 Task: Use Telephone Number Change Effect in this video Movie B.mp4
Action: Mouse moved to (201, 132)
Screenshot: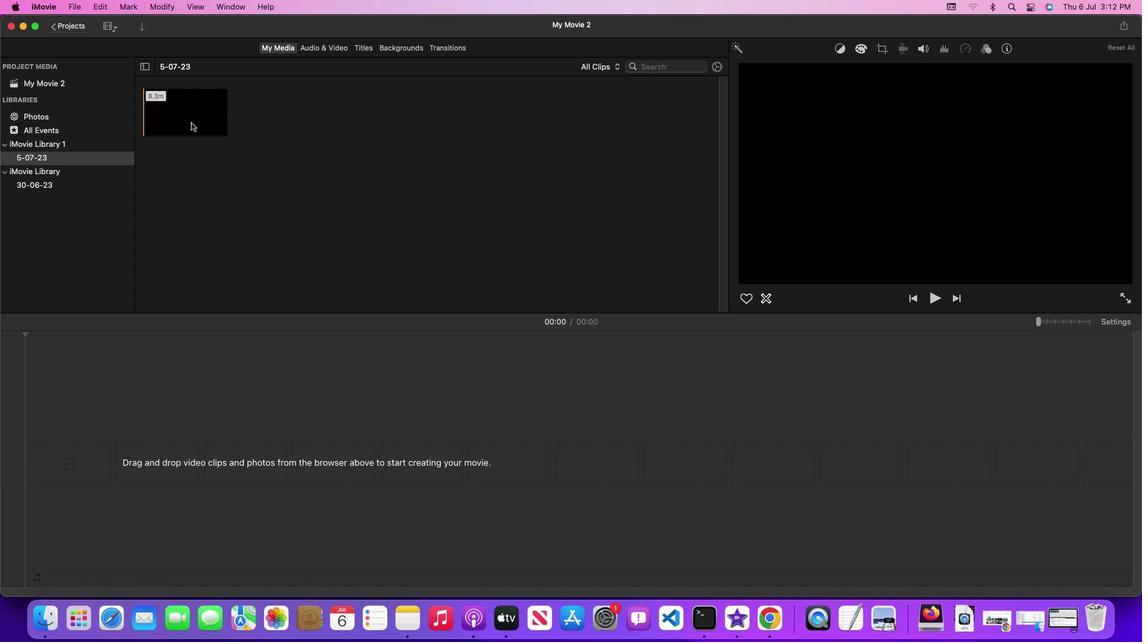 
Action: Mouse pressed left at (201, 132)
Screenshot: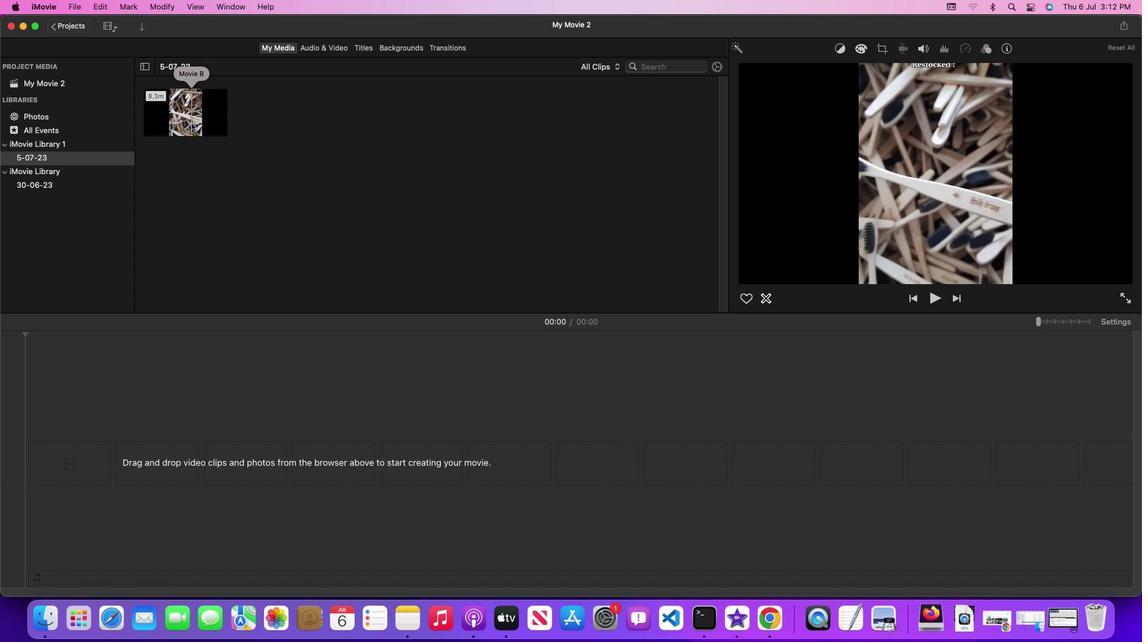 
Action: Mouse pressed left at (201, 132)
Screenshot: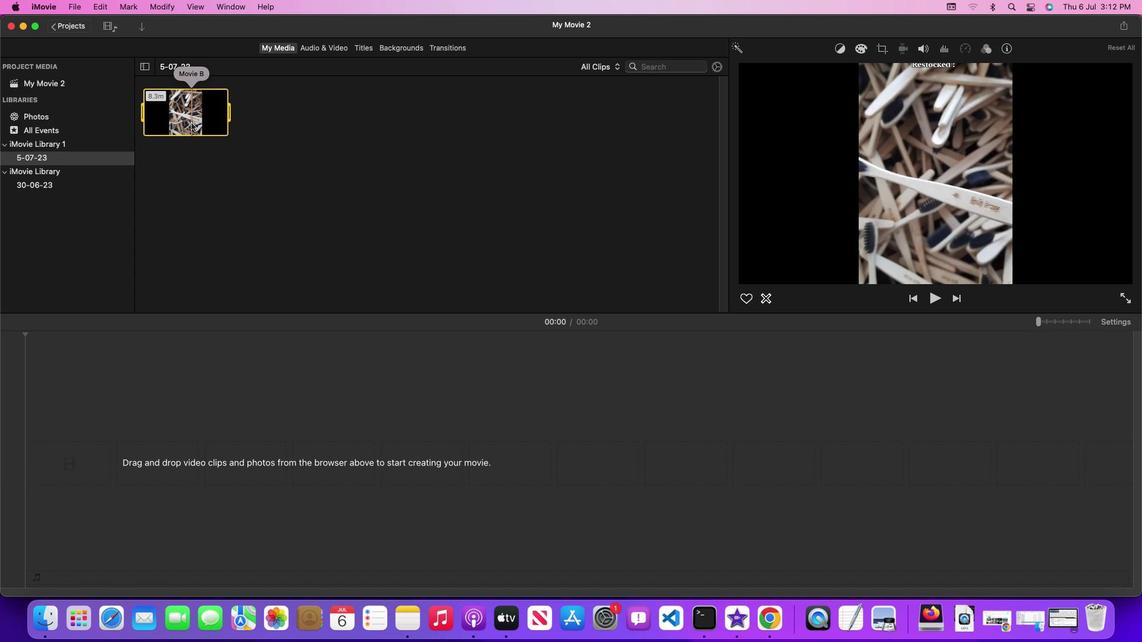 
Action: Mouse moved to (332, 57)
Screenshot: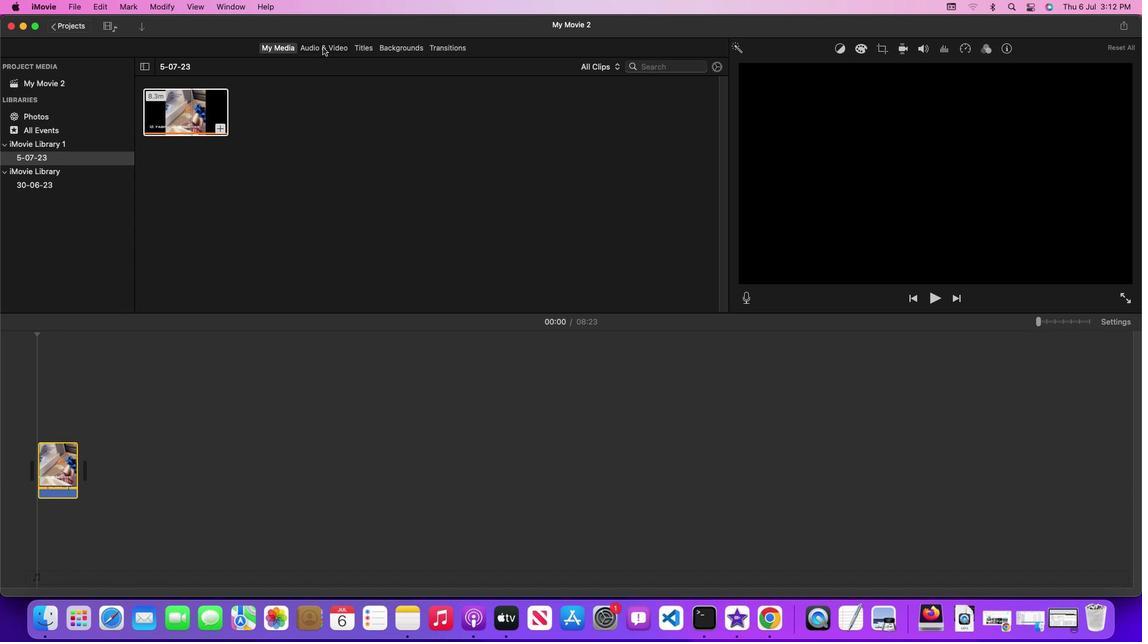
Action: Mouse pressed left at (332, 57)
Screenshot: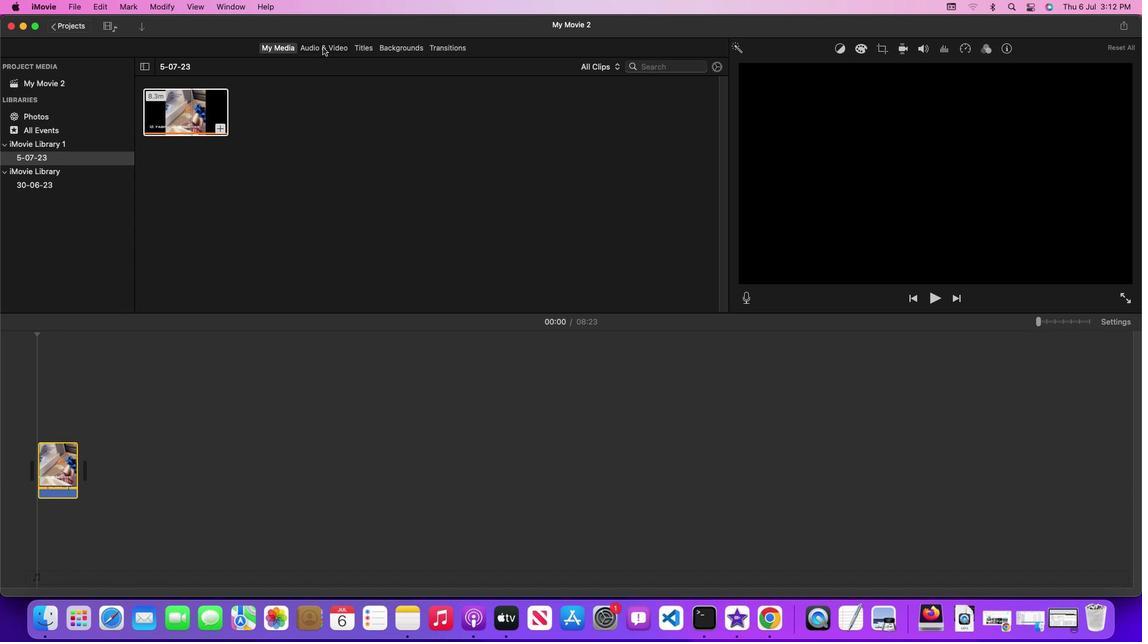
Action: Mouse moved to (735, 169)
Screenshot: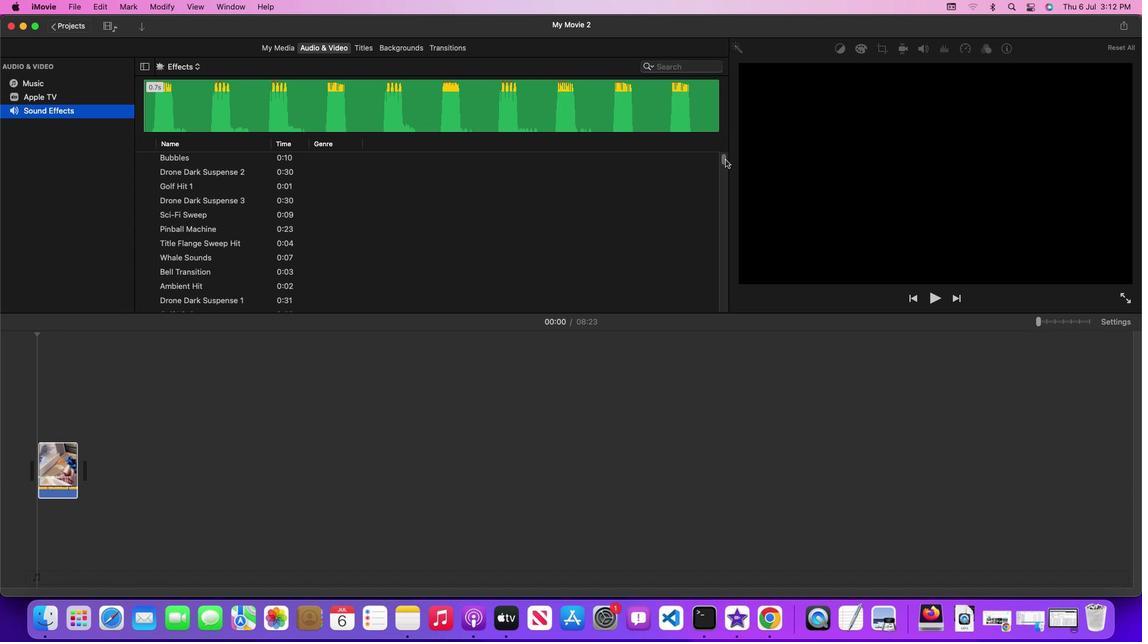 
Action: Mouse pressed left at (735, 169)
Screenshot: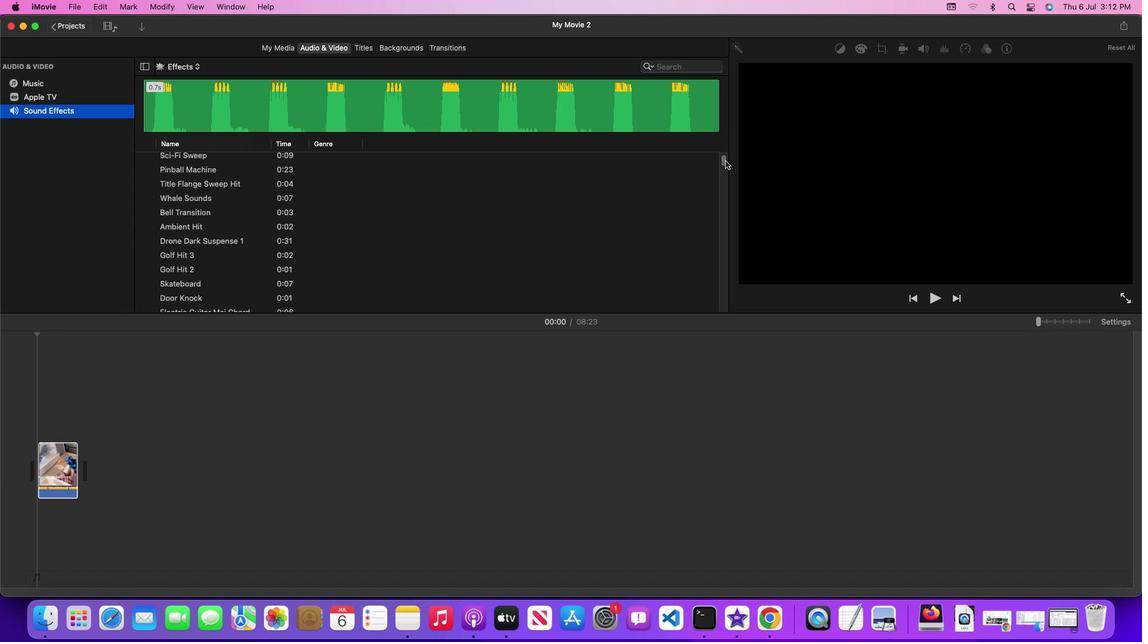 
Action: Mouse moved to (569, 259)
Screenshot: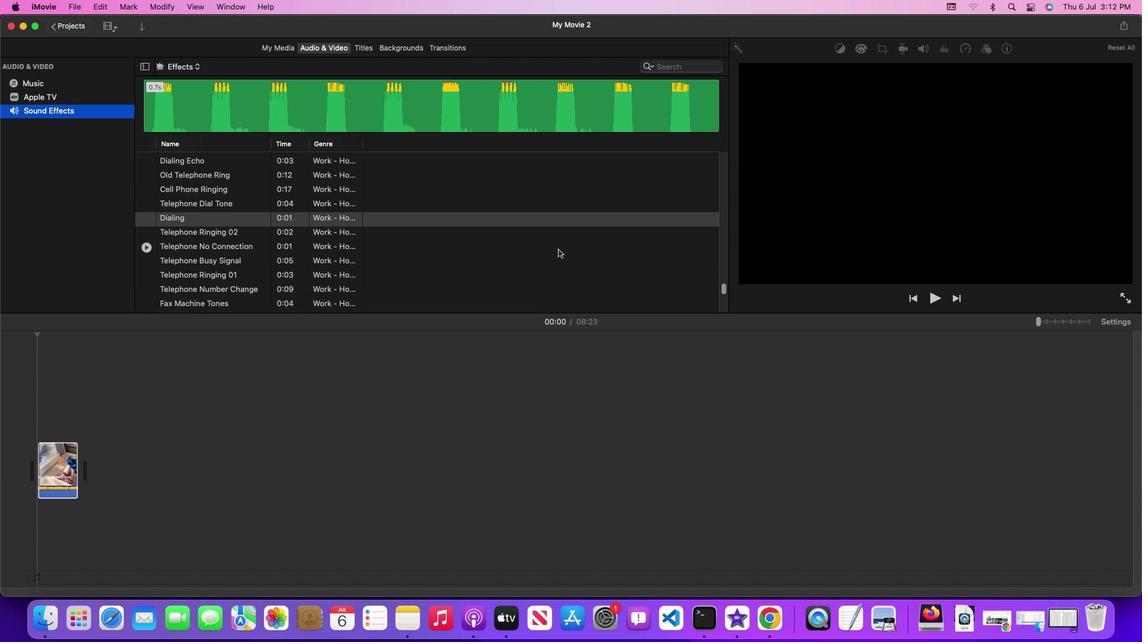 
Action: Mouse scrolled (569, 259) with delta (10, 9)
Screenshot: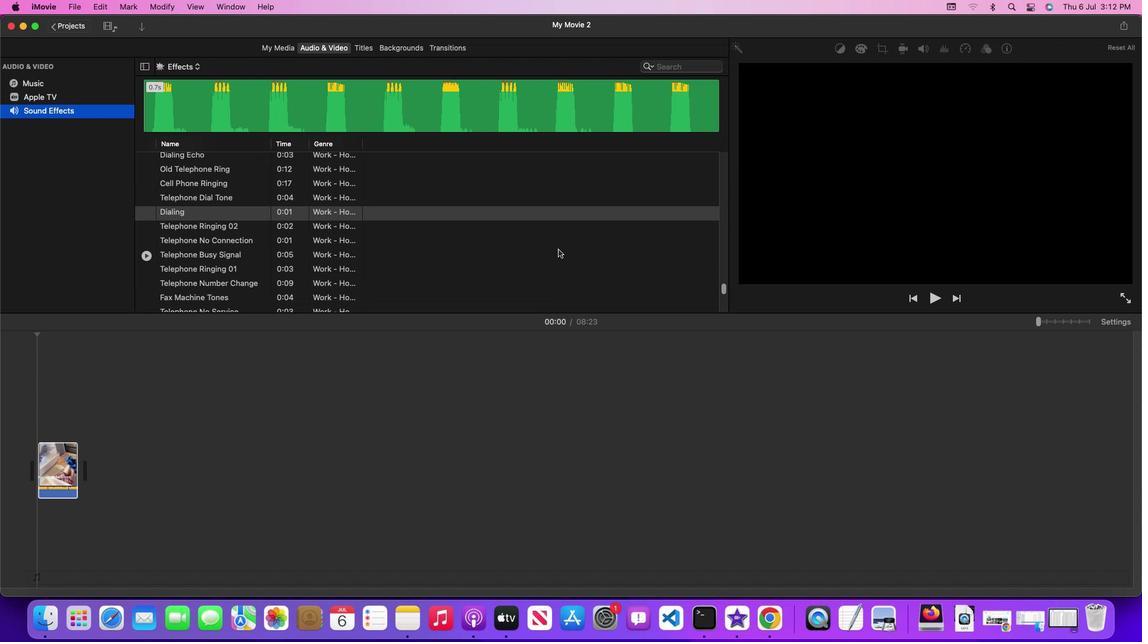 
Action: Mouse scrolled (569, 259) with delta (10, 9)
Screenshot: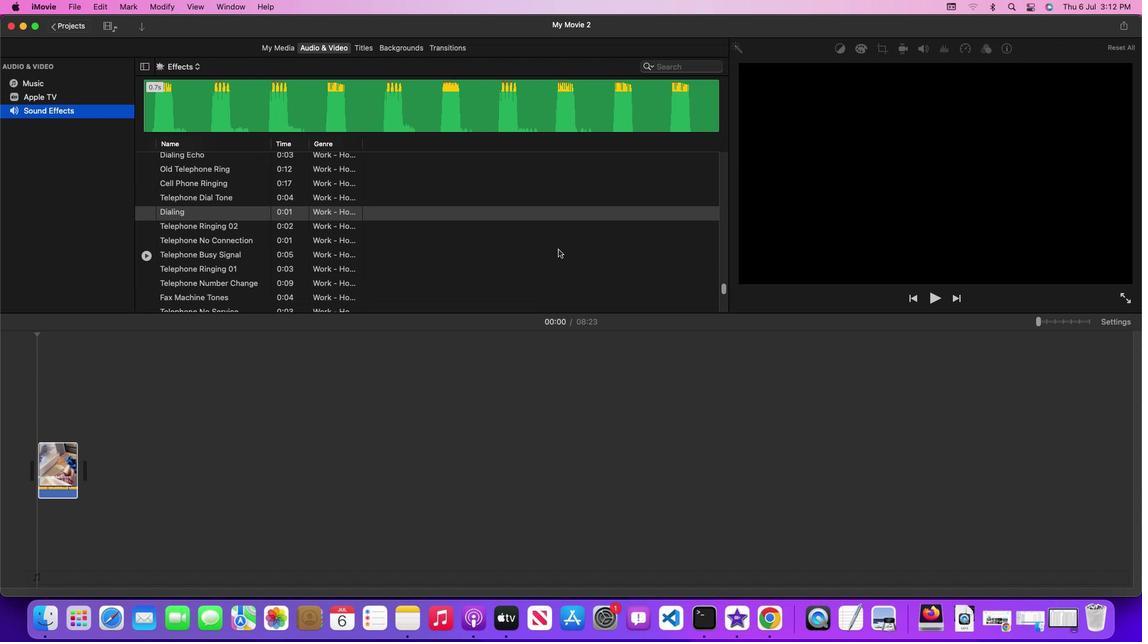 
Action: Mouse scrolled (569, 259) with delta (10, 9)
Screenshot: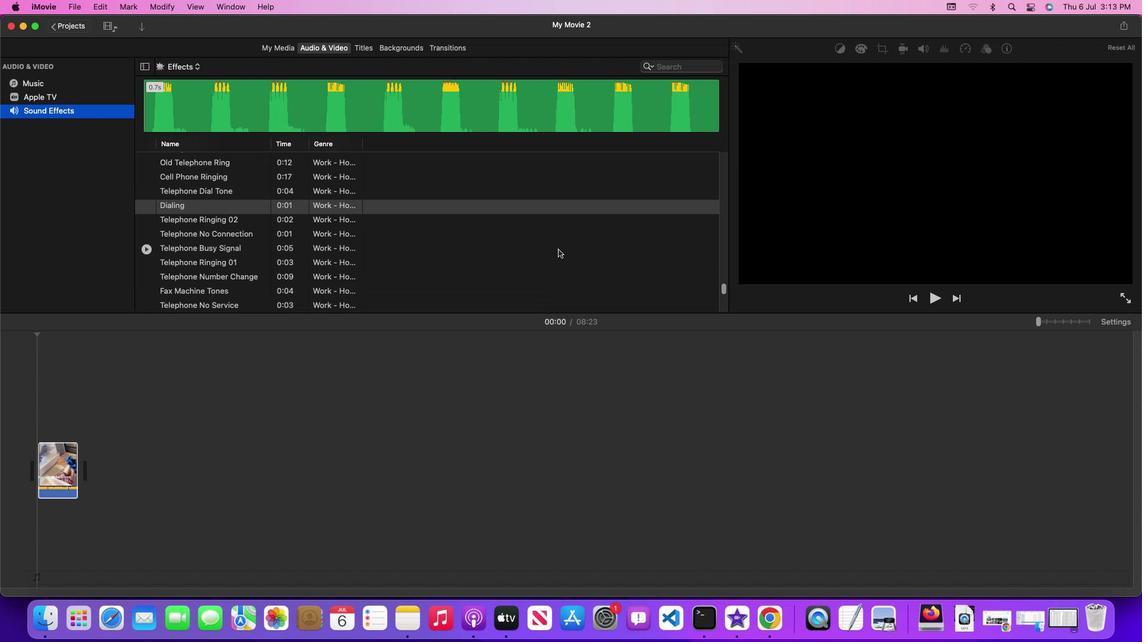 
Action: Mouse scrolled (569, 259) with delta (10, 9)
Screenshot: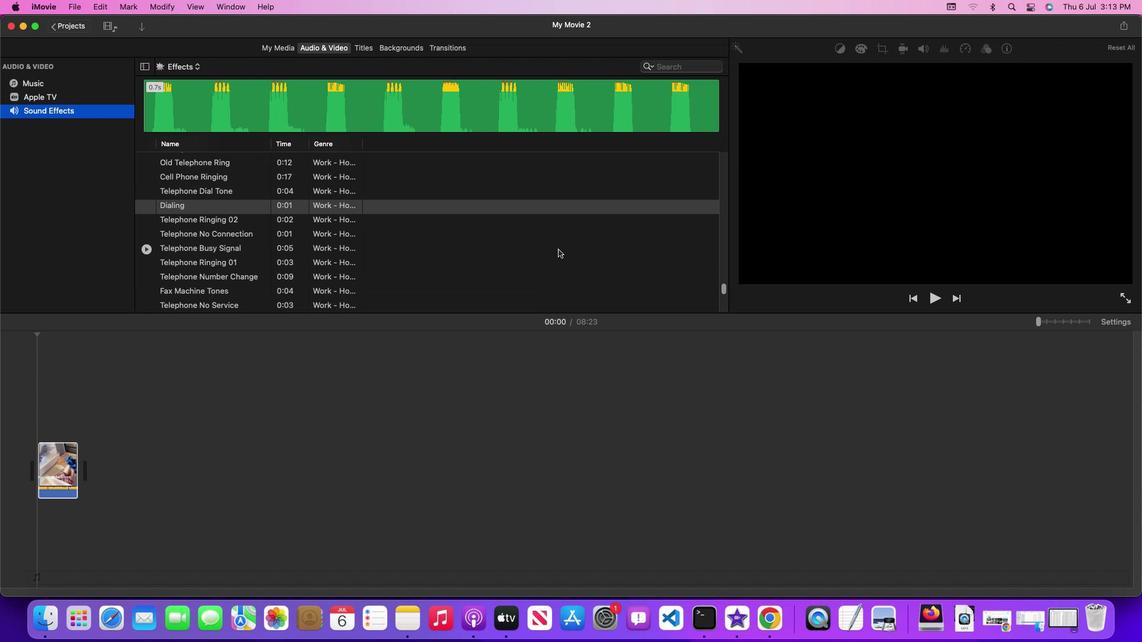 
Action: Mouse moved to (438, 269)
Screenshot: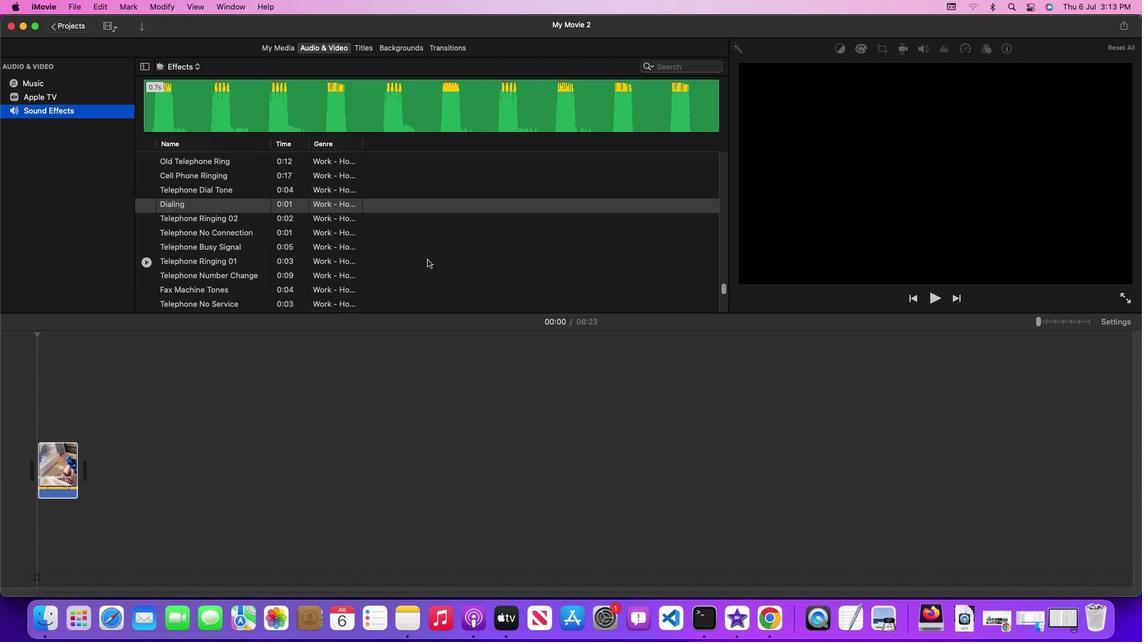 
Action: Mouse scrolled (438, 269) with delta (10, 9)
Screenshot: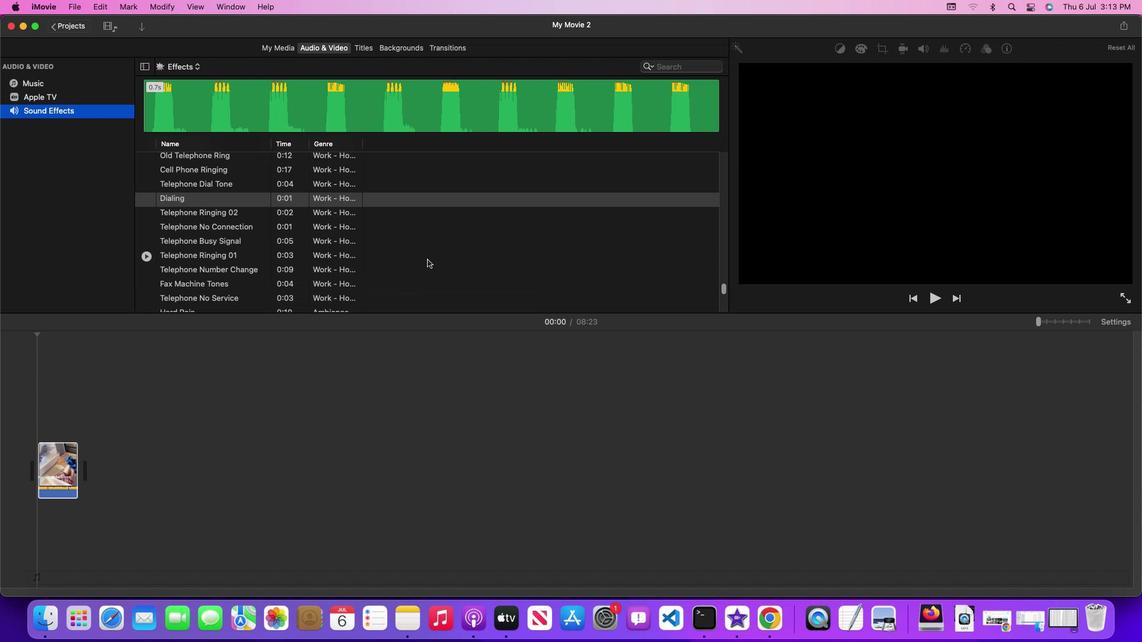 
Action: Mouse scrolled (438, 269) with delta (10, 9)
Screenshot: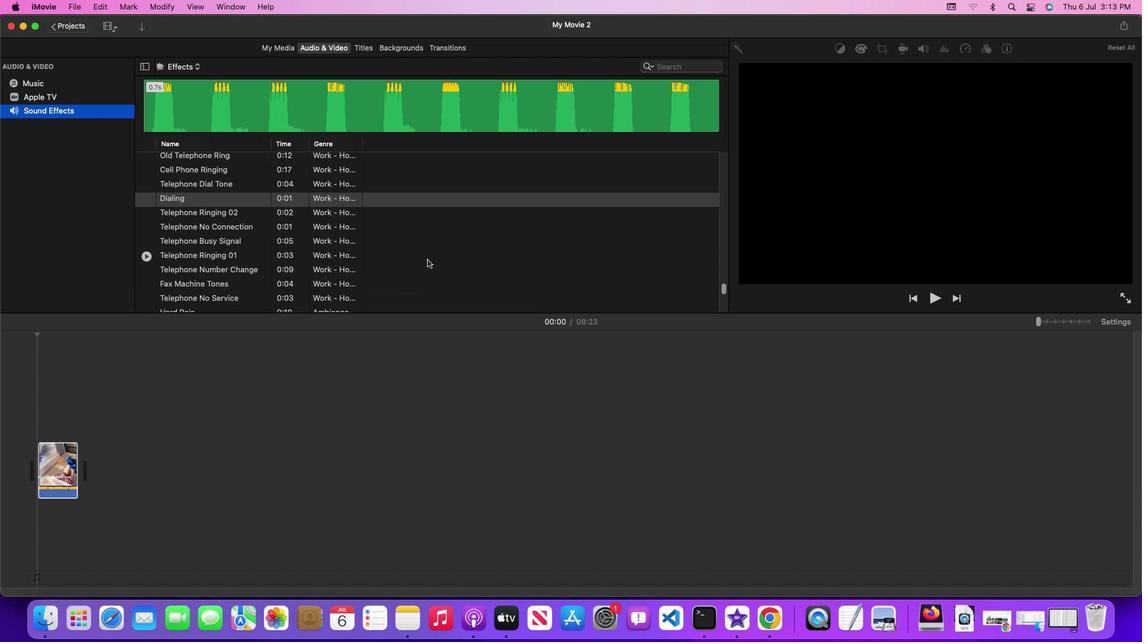 
Action: Mouse scrolled (438, 269) with delta (10, 9)
Screenshot: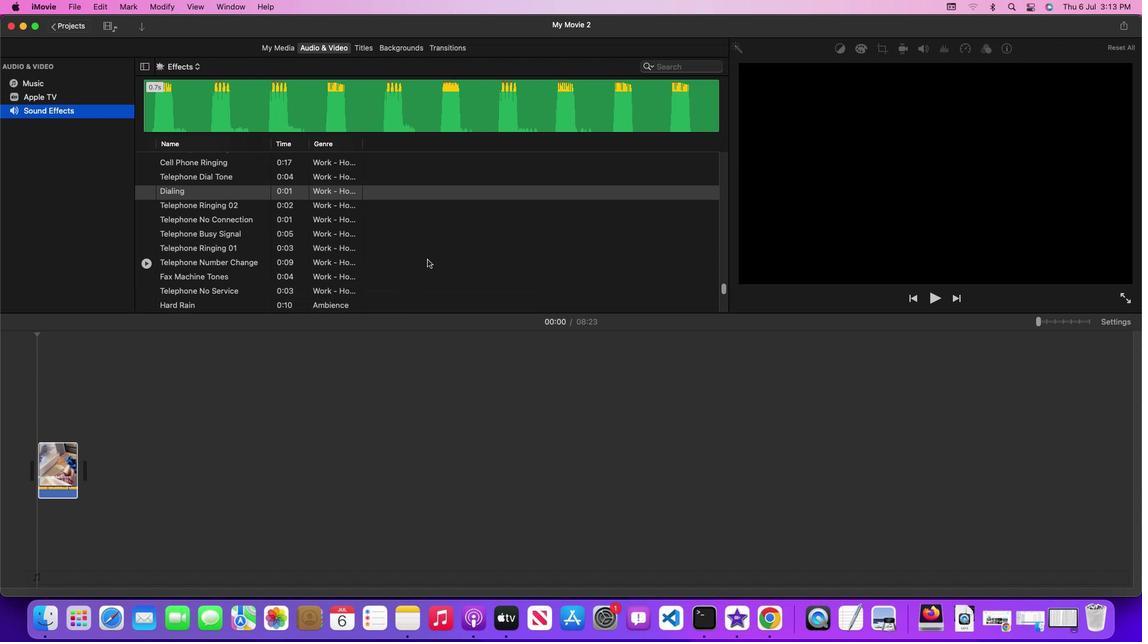
Action: Mouse scrolled (438, 269) with delta (10, 9)
Screenshot: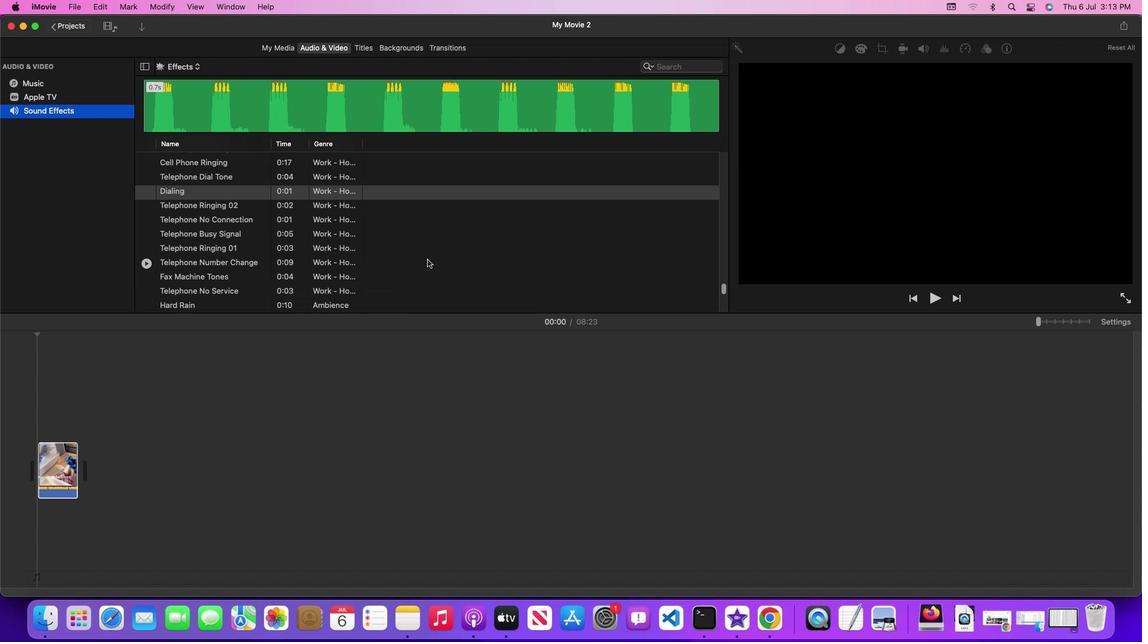 
Action: Mouse scrolled (438, 269) with delta (10, 9)
Screenshot: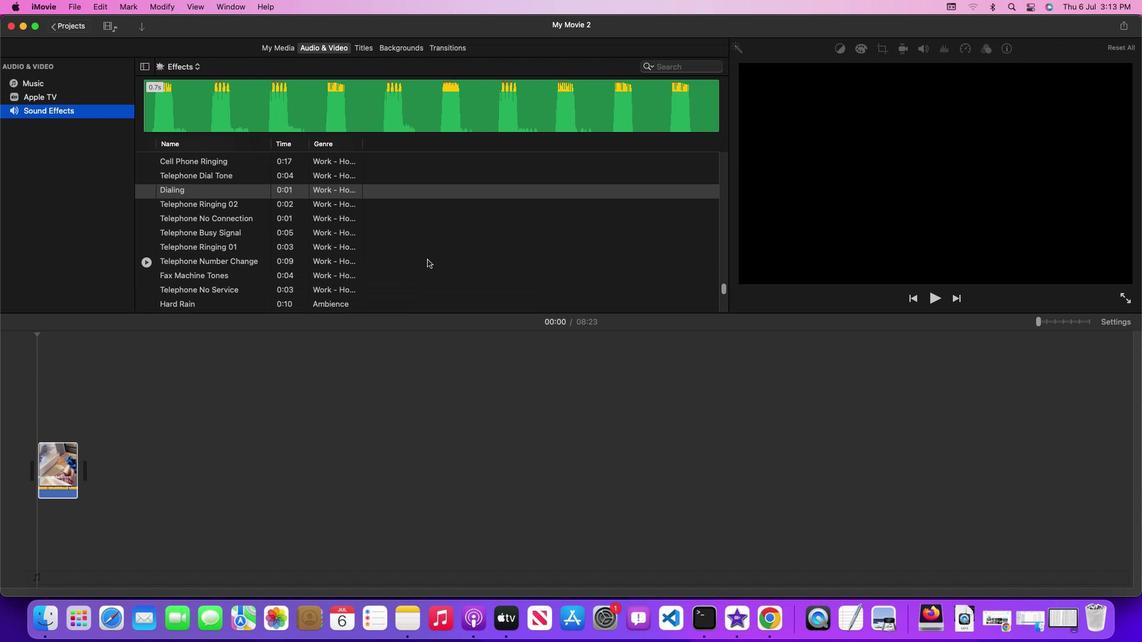 
Action: Mouse scrolled (438, 269) with delta (10, 9)
Screenshot: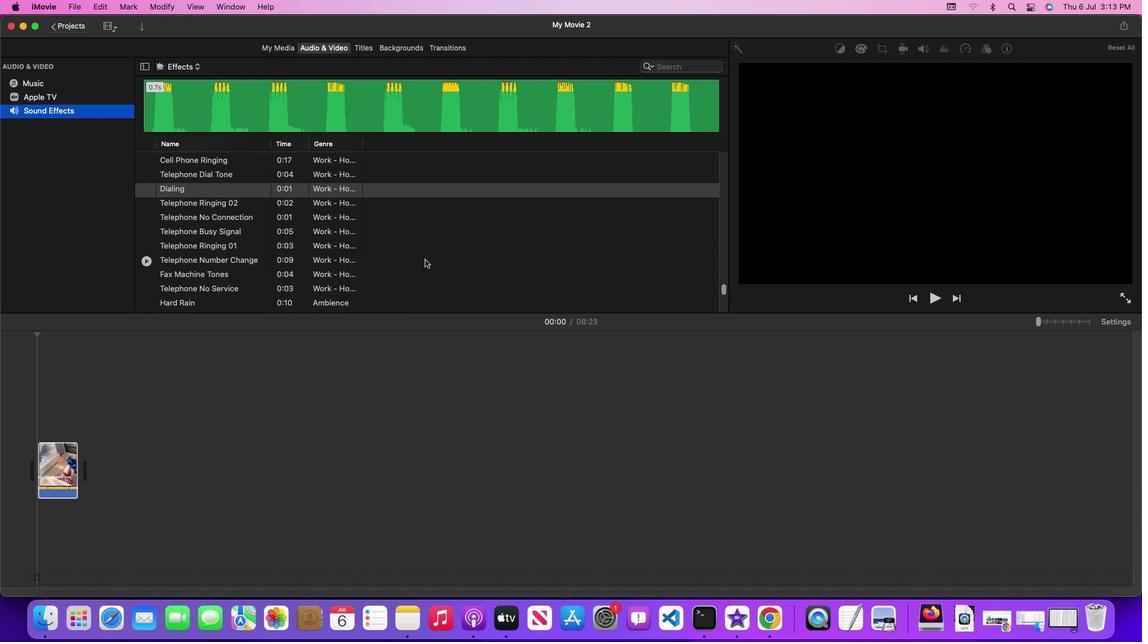 
Action: Mouse moved to (402, 271)
Screenshot: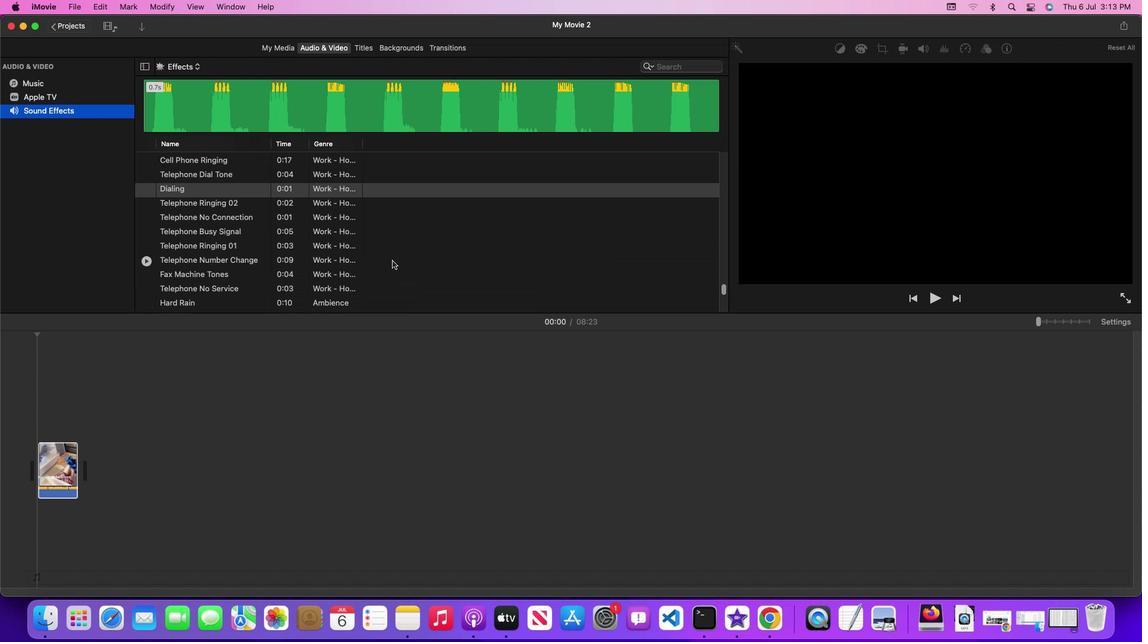 
Action: Mouse pressed left at (402, 271)
Screenshot: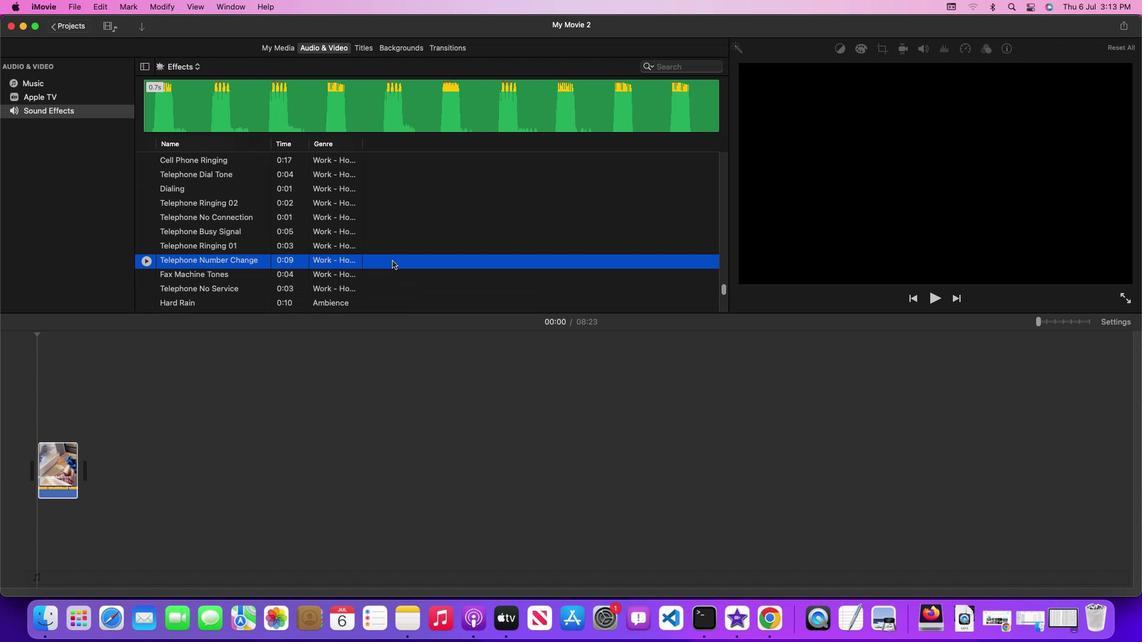 
Action: Mouse moved to (408, 271)
Screenshot: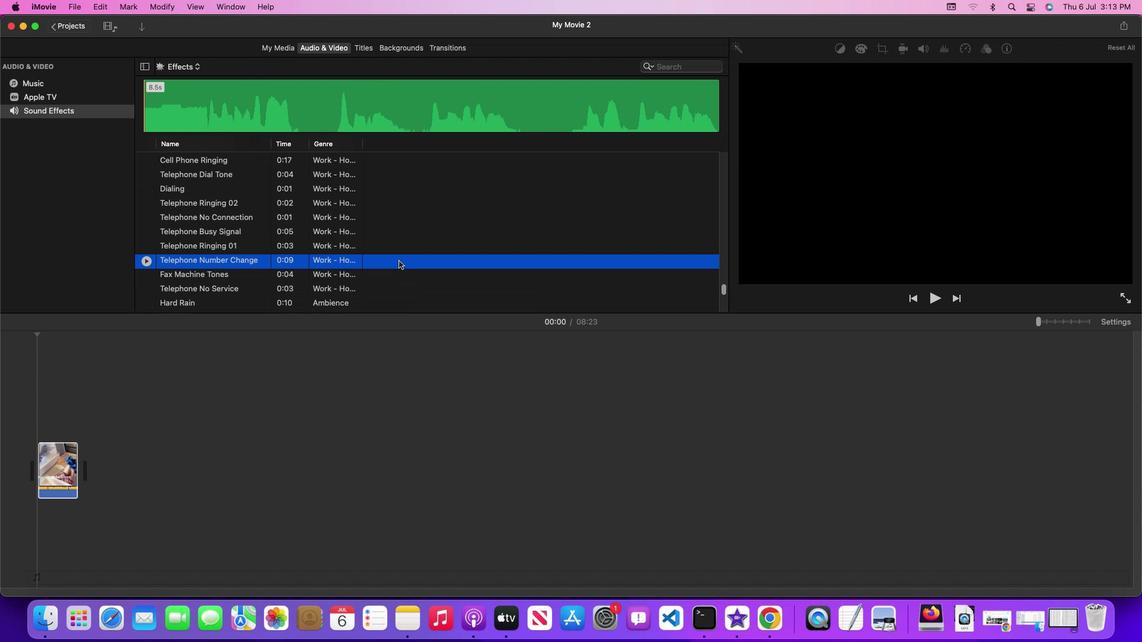 
Action: Mouse pressed left at (408, 271)
Screenshot: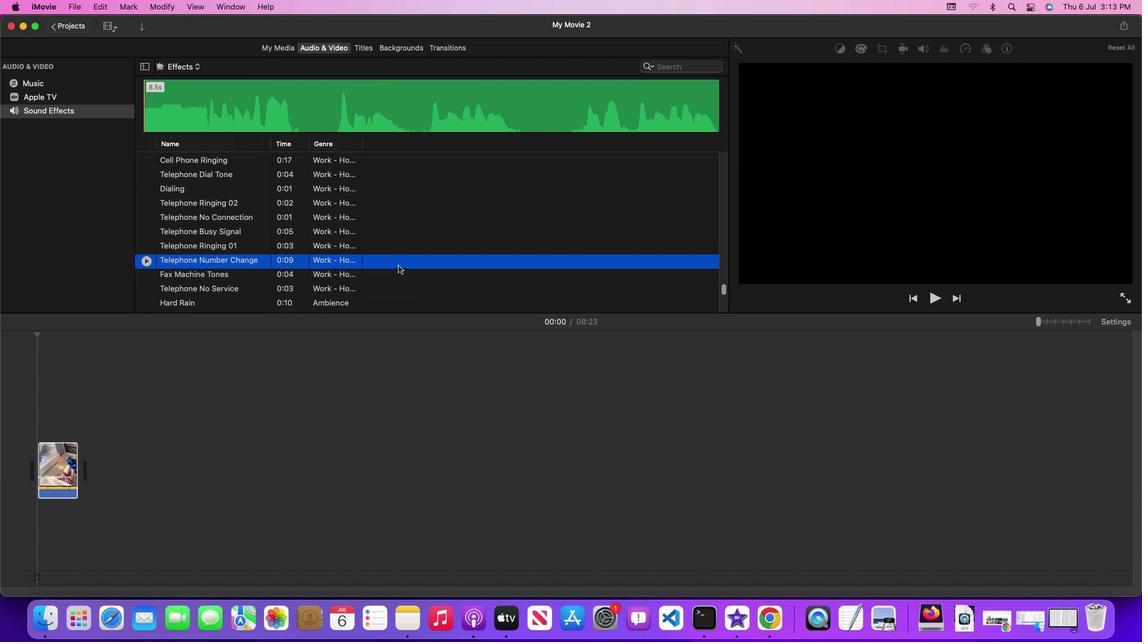 
Action: Mouse moved to (238, 394)
Screenshot: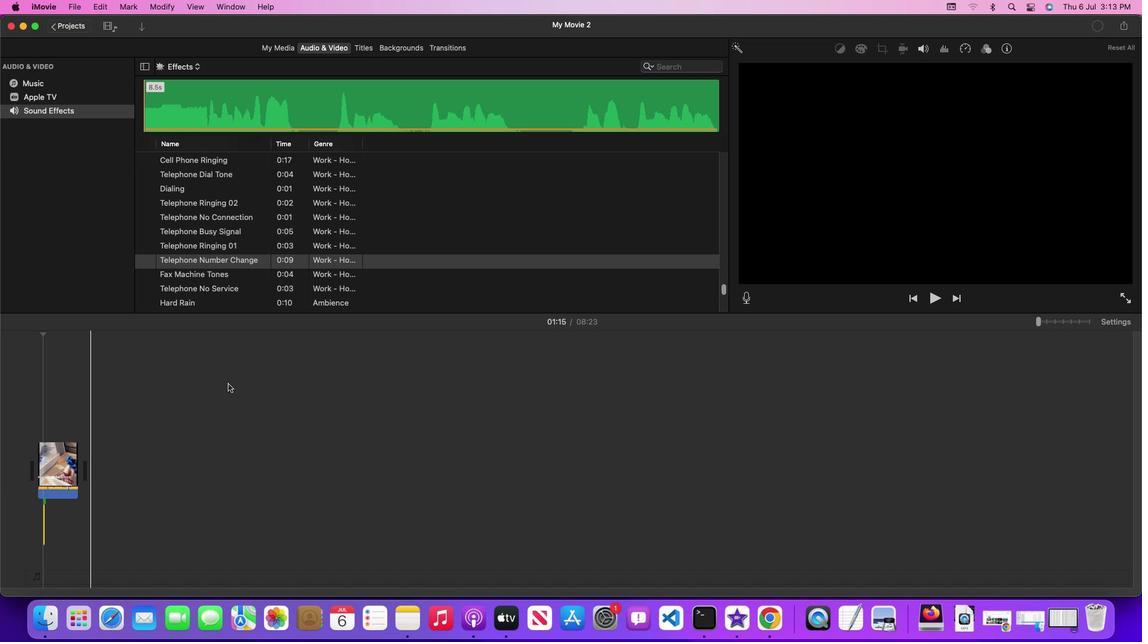 
